 Task: In the  document adaptation.epub Insert the command  'Editing'Email the file to   'softage.7@softage.net', with message attached Action Required: This requires your review and response. and file type: HTML
Action: Mouse moved to (46, 65)
Screenshot: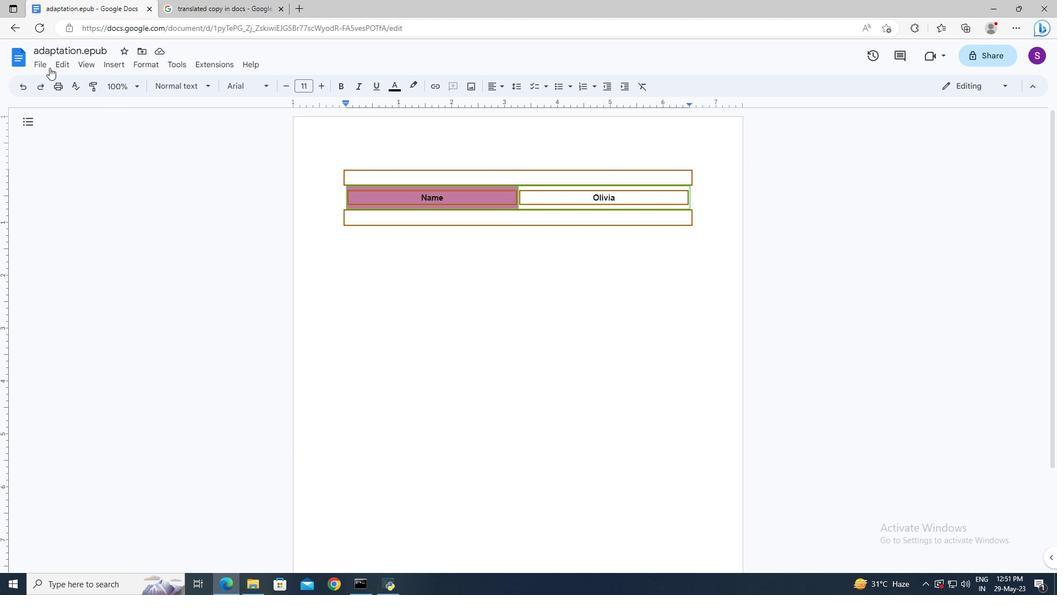 
Action: Mouse pressed left at (46, 65)
Screenshot: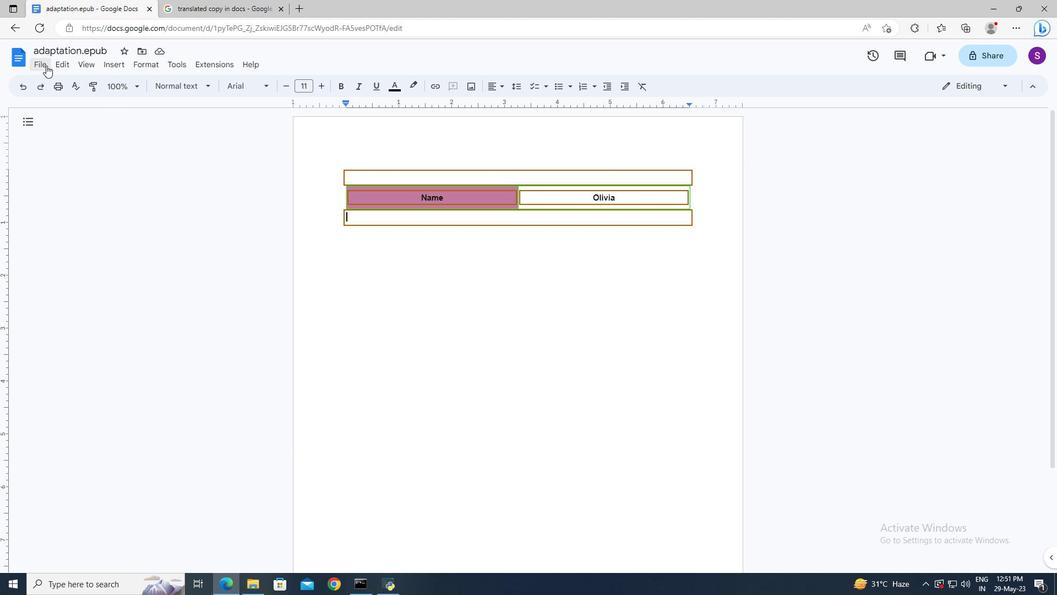
Action: Mouse moved to (218, 169)
Screenshot: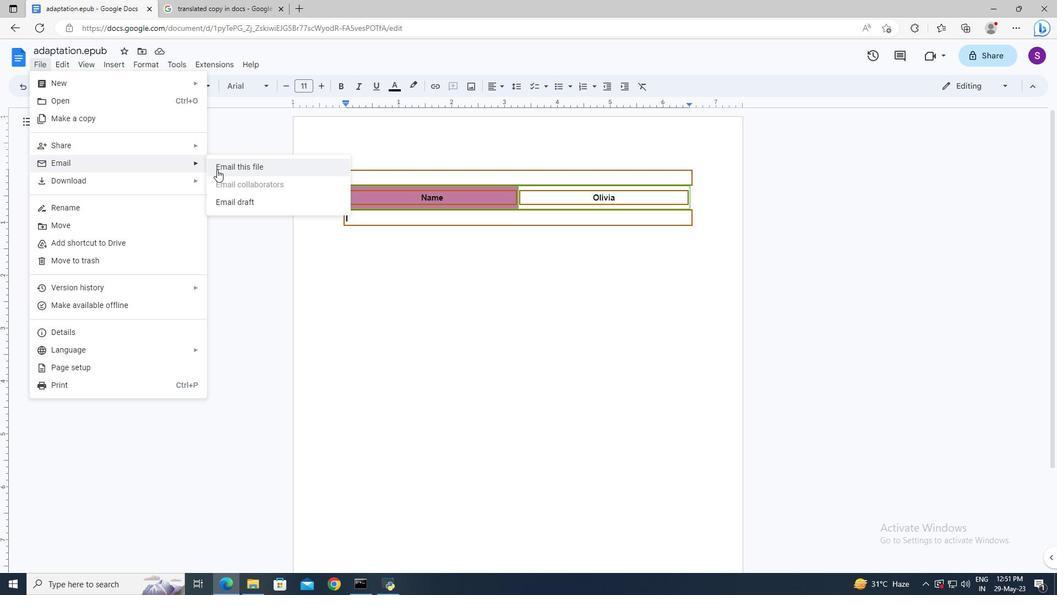
Action: Mouse pressed left at (218, 169)
Screenshot: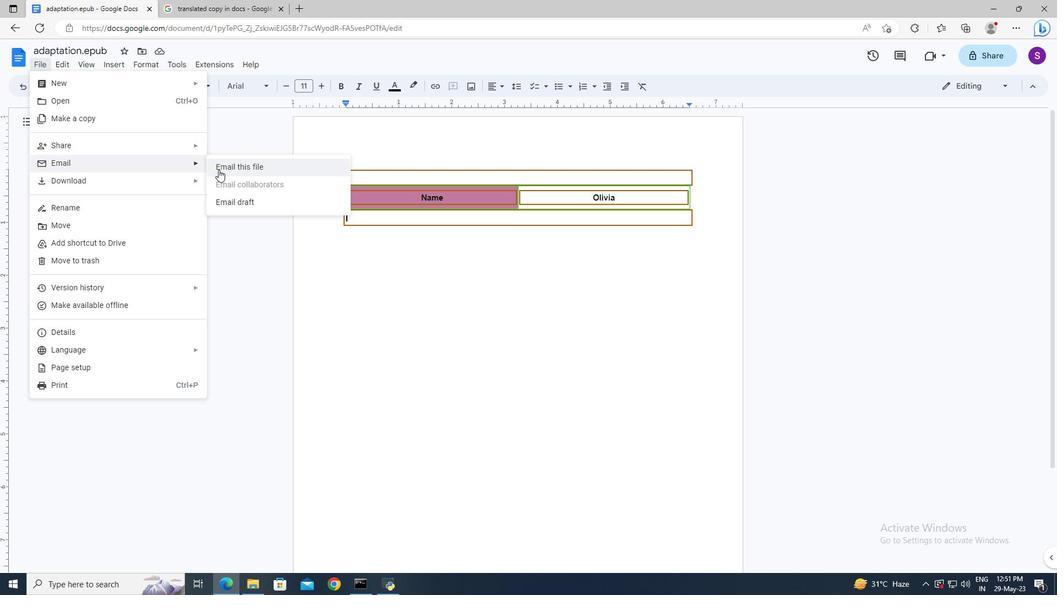 
Action: Mouse moved to (455, 245)
Screenshot: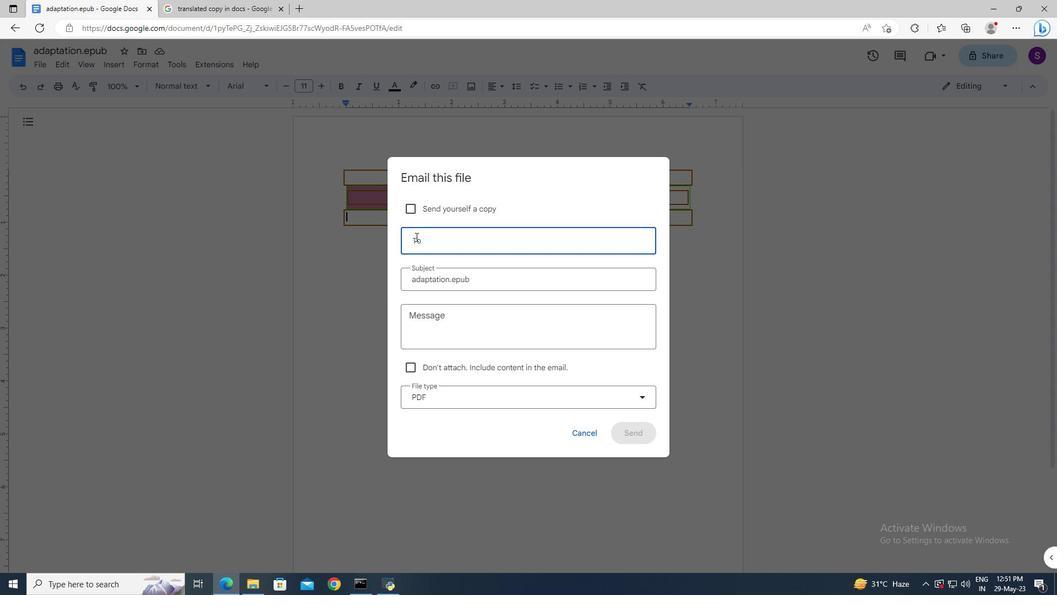 
Action: Mouse pressed left at (455, 245)
Screenshot: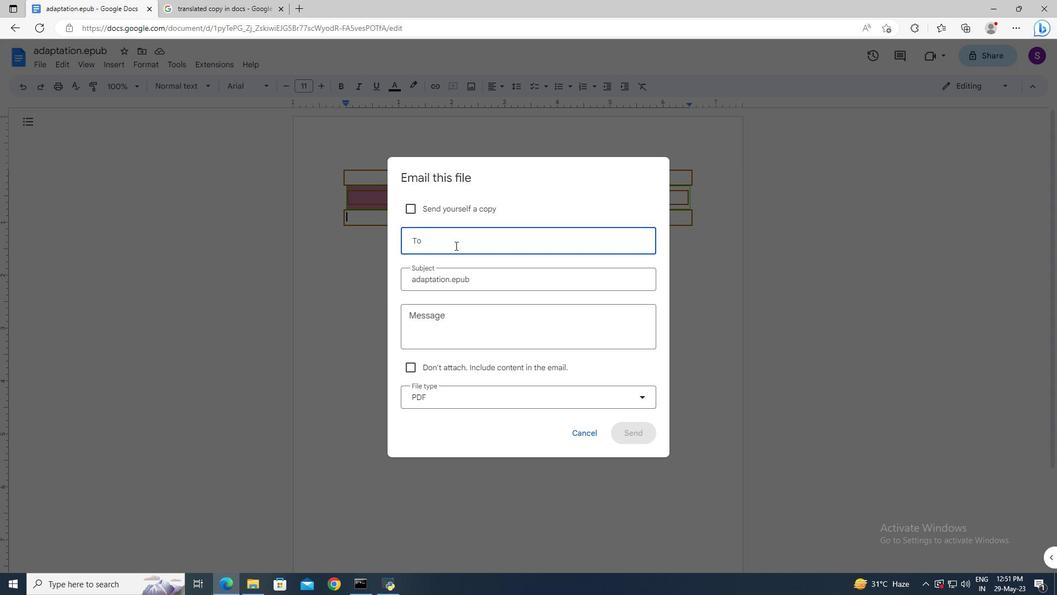 
Action: Key pressed sofrag<Key.backspace><Key.backspace><Key.backspace>tage.7<Key.shift>@softage.net<Key.enter>
Screenshot: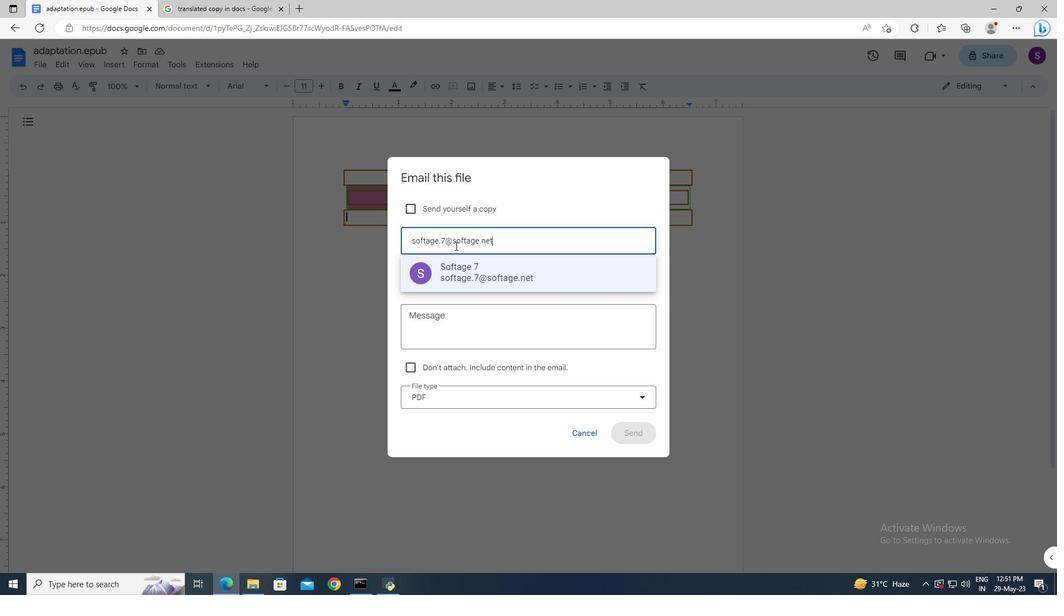 
Action: Mouse moved to (430, 327)
Screenshot: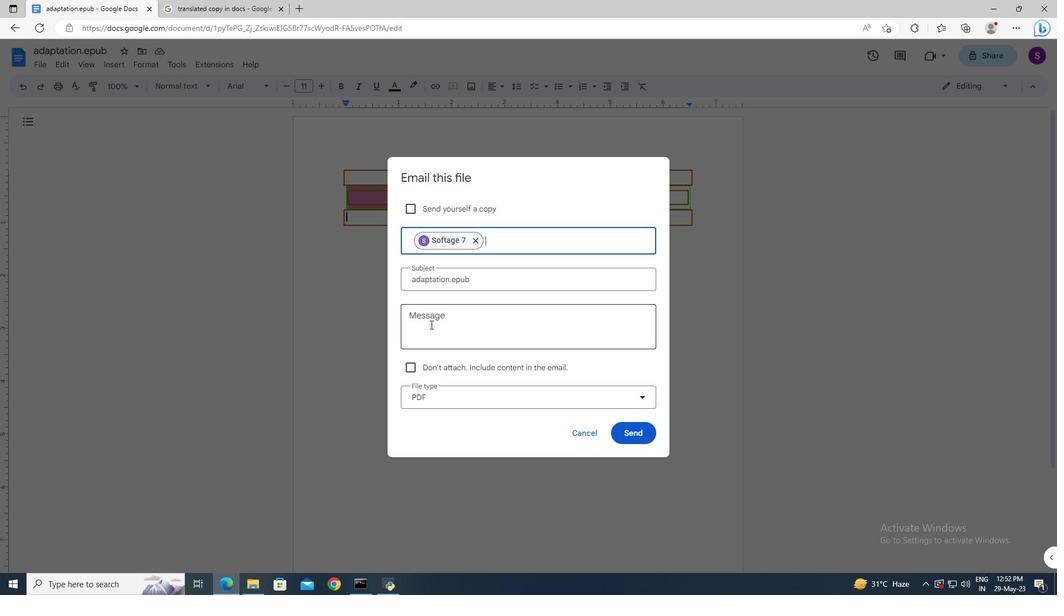 
Action: Mouse pressed left at (430, 327)
Screenshot: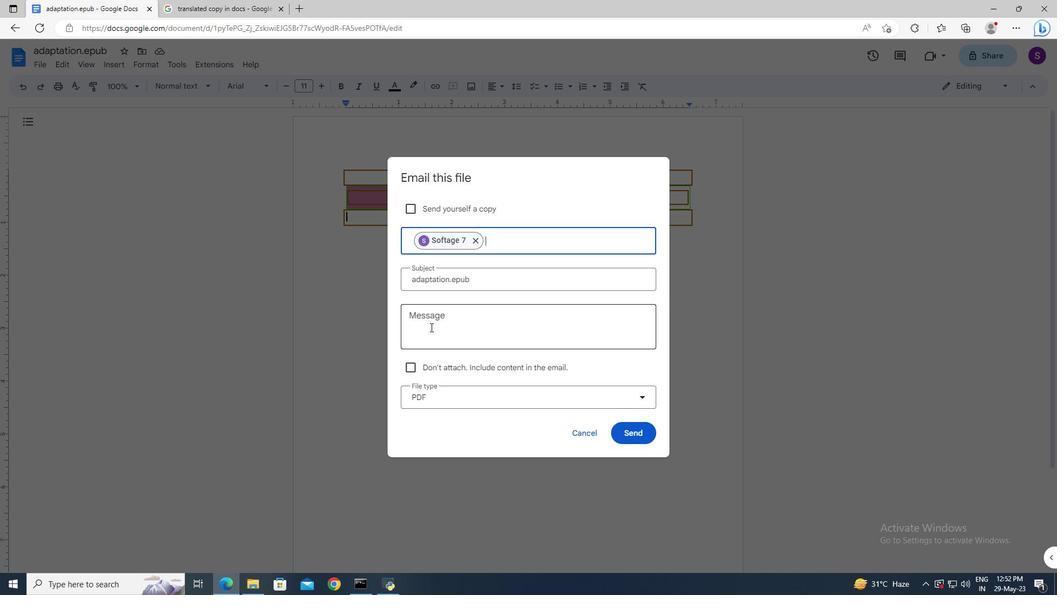 
Action: Key pressed <Key.shift>Action<Key.space><Key.shift>Required<Key.shift>:<Key.space><Key.shift>This<Key.space>requires<Key.space>your<Key.space>review<Key.space>and<Key.space>response
Screenshot: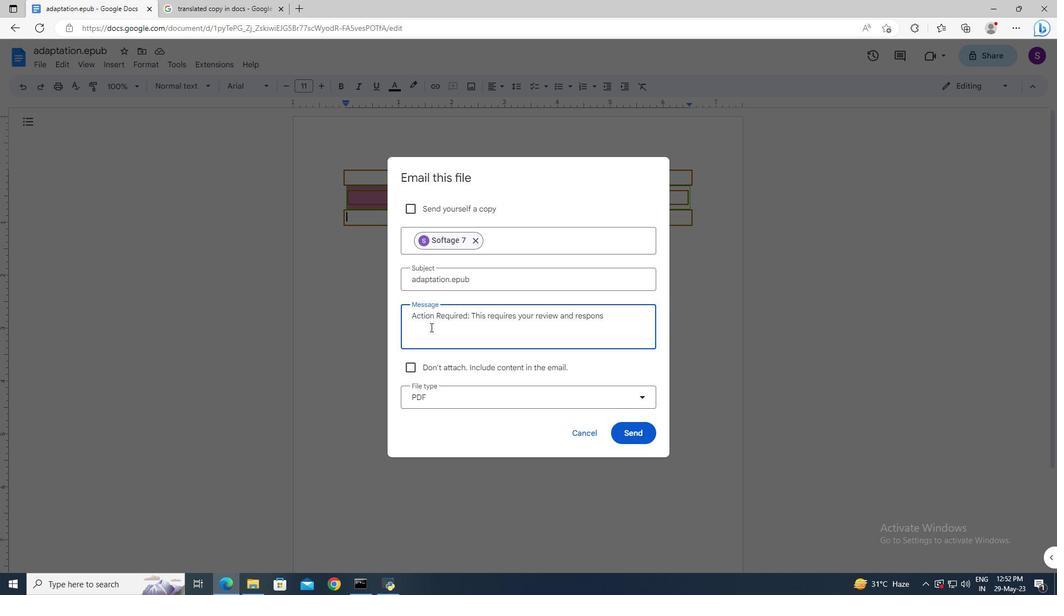 
Action: Mouse moved to (470, 400)
Screenshot: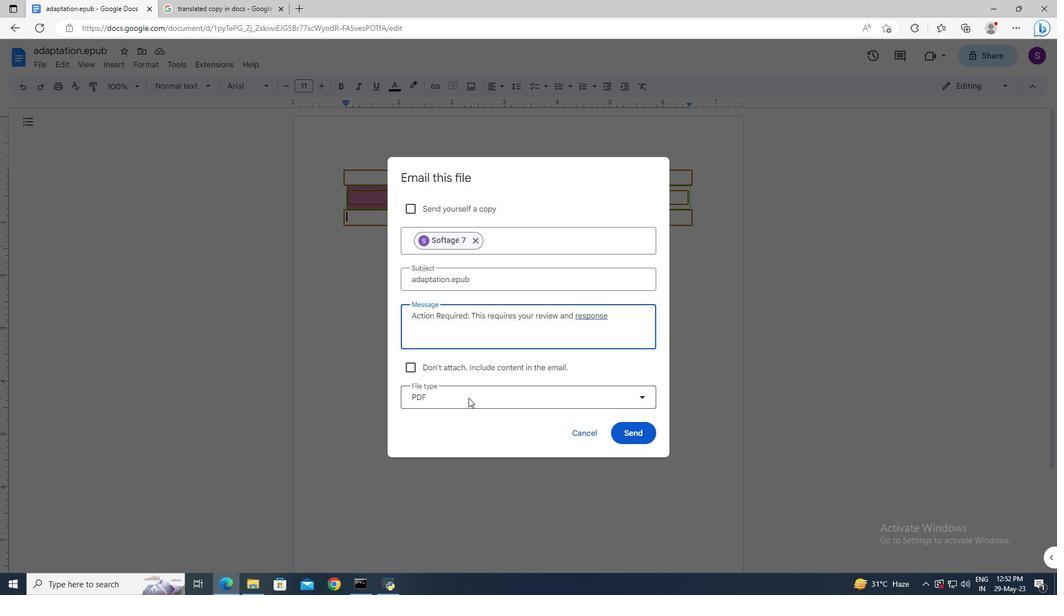 
Action: Mouse pressed left at (470, 400)
Screenshot: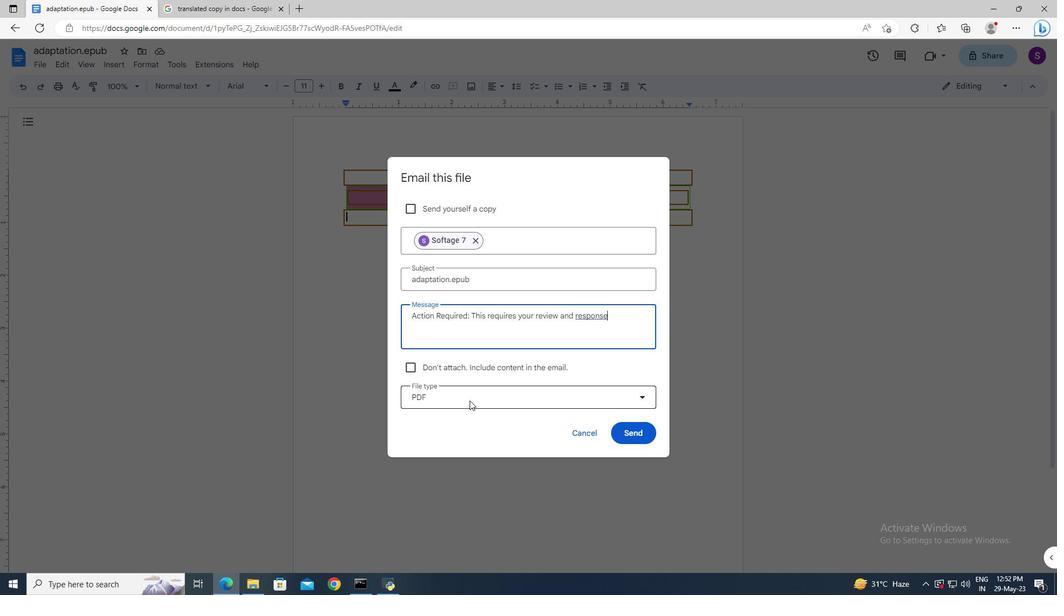 
Action: Mouse moved to (471, 470)
Screenshot: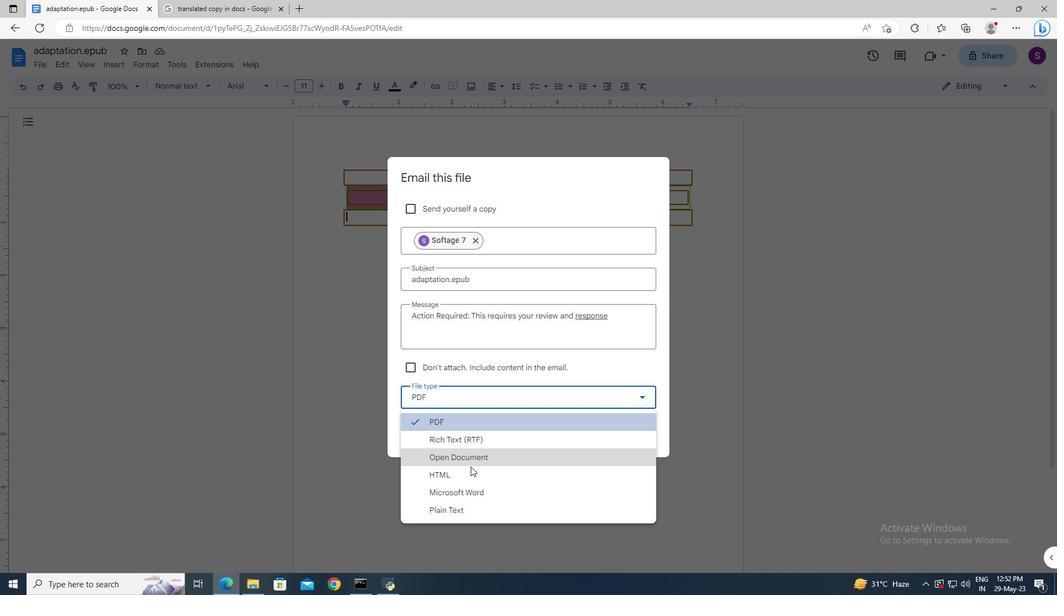 
Action: Mouse pressed left at (471, 470)
Screenshot: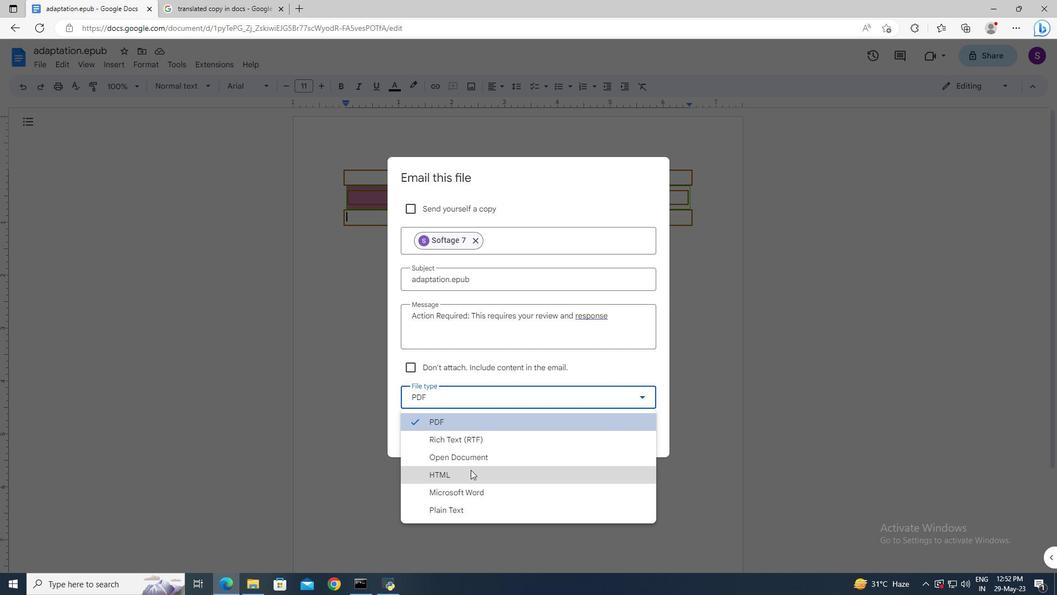 
Action: Mouse moved to (635, 435)
Screenshot: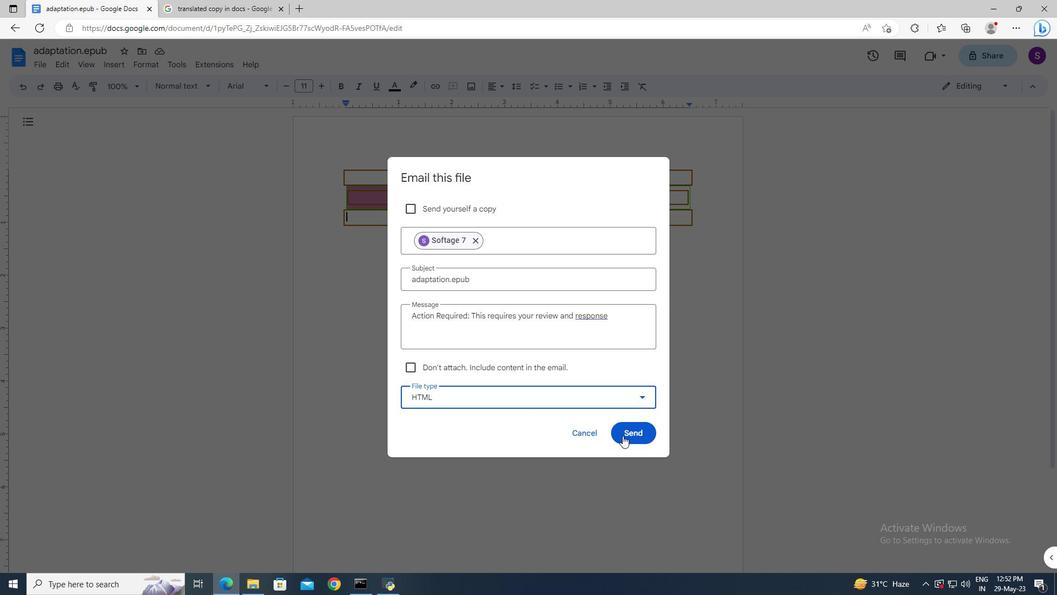 
Action: Mouse pressed left at (635, 435)
Screenshot: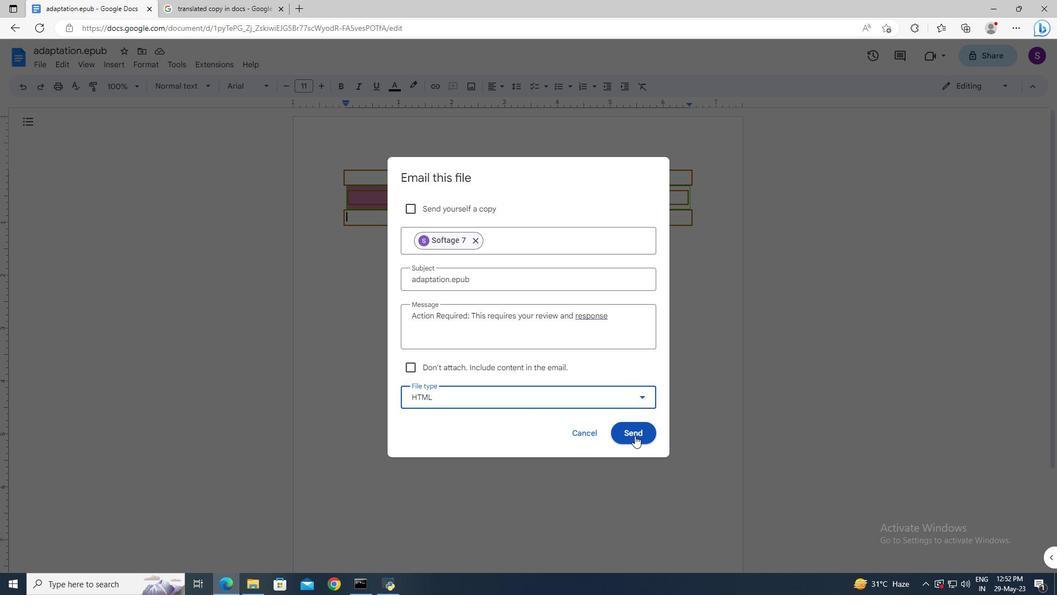 
